 Task: Create New Customer with Customer Name: Savage Burrito, Billing Address Line1: 4761 Agriculture Lane, Billing Address Line2:  Homestead, Billing Address Line3:  Florida 33030
Action: Mouse pressed left at (145, 45)
Screenshot: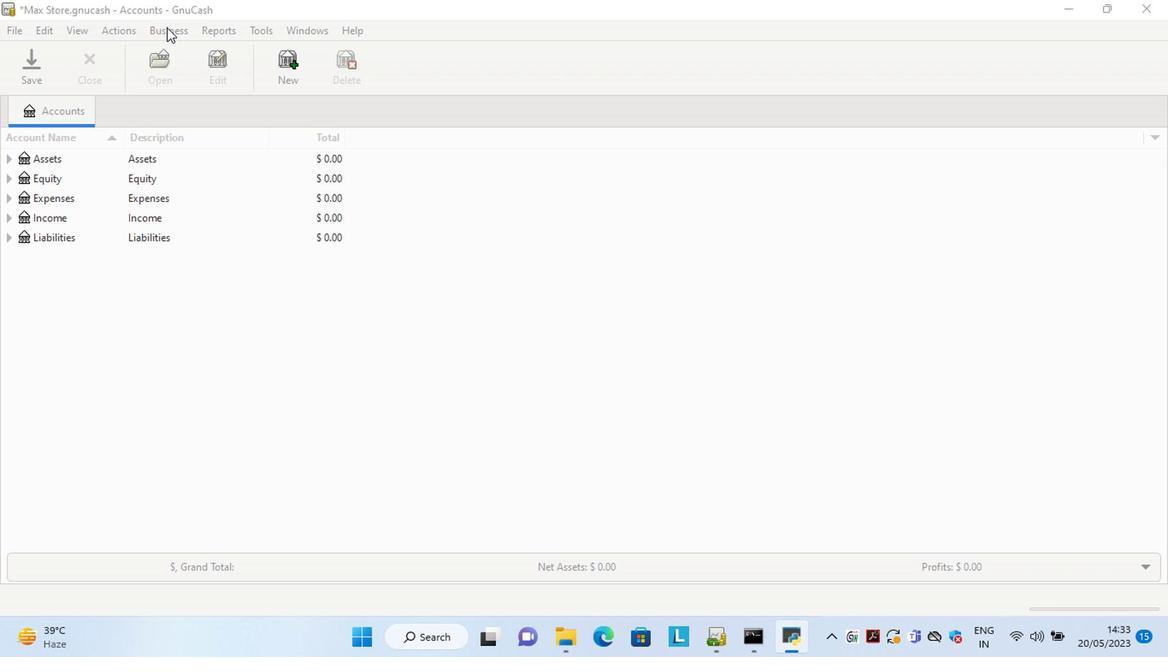 
Action: Mouse moved to (292, 87)
Screenshot: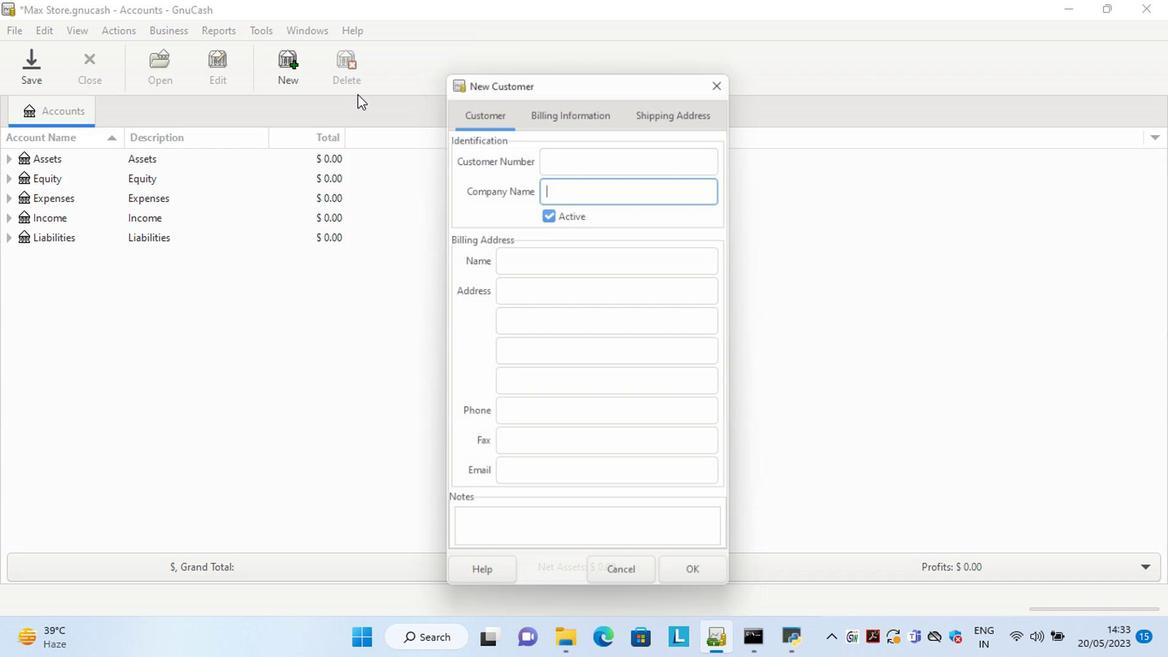 
Action: Mouse pressed left at (292, 87)
Screenshot: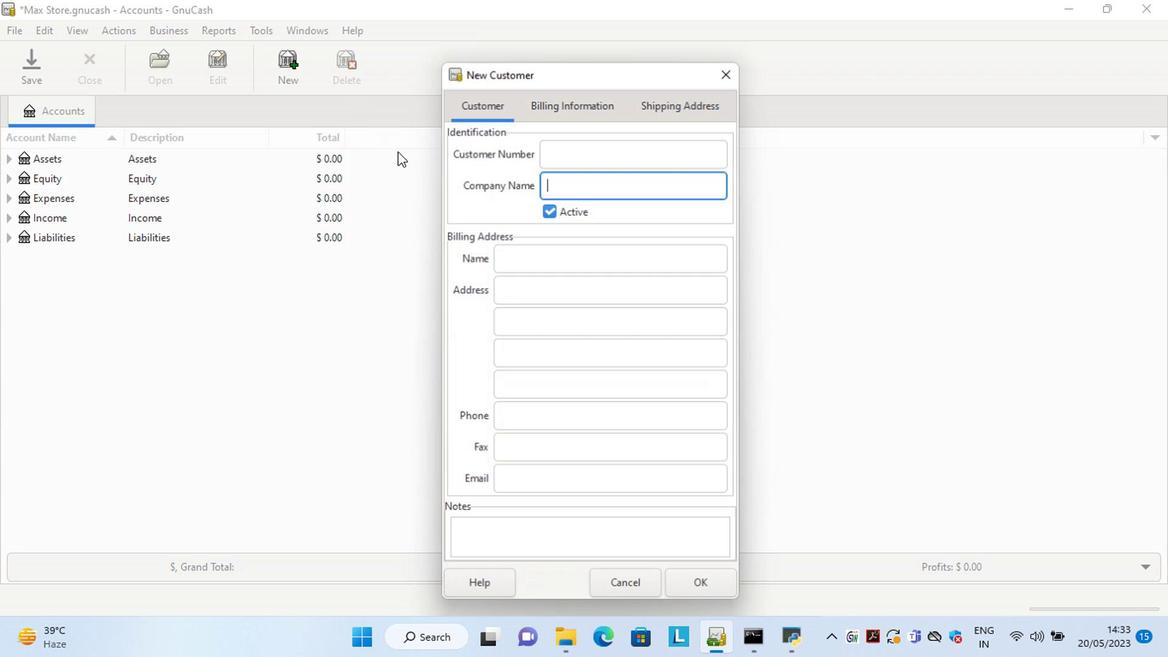 
Action: Mouse moved to (631, 141)
Screenshot: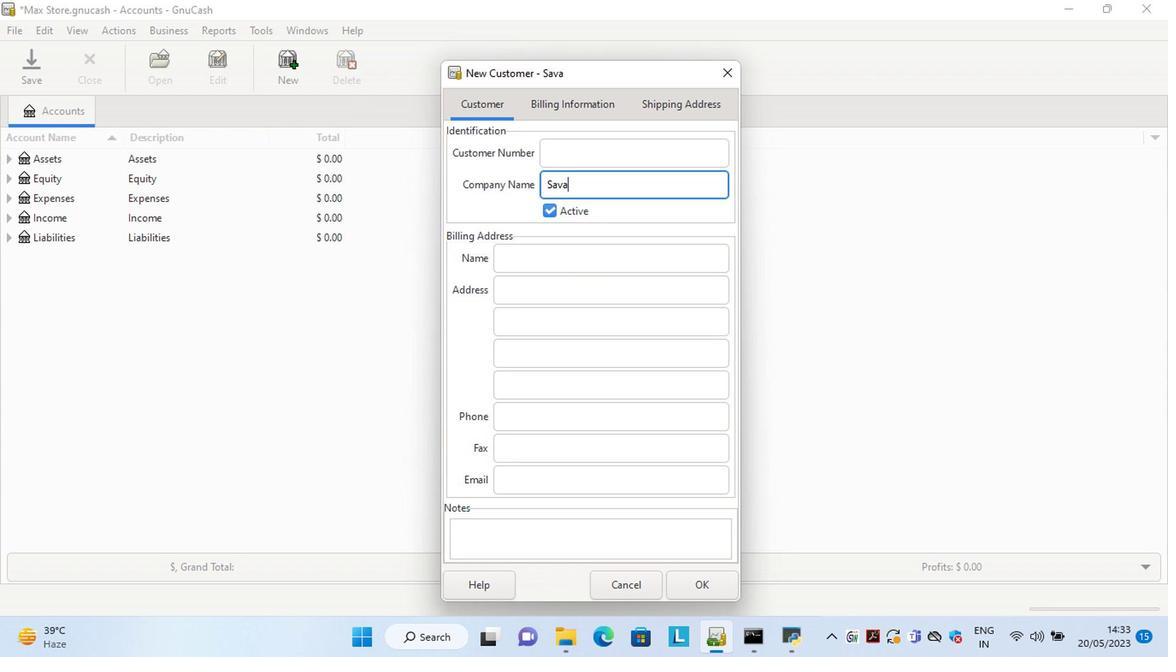 
Action: Mouse pressed left at (631, 141)
Screenshot: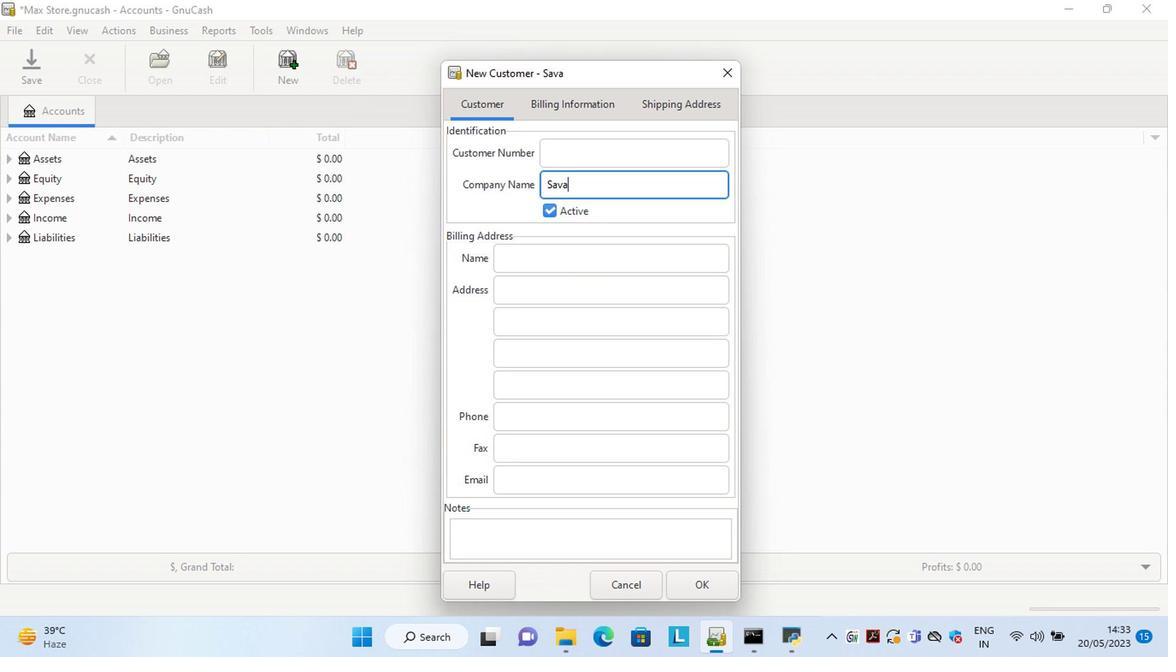 
Action: Mouse moved to (141, 43)
Screenshot: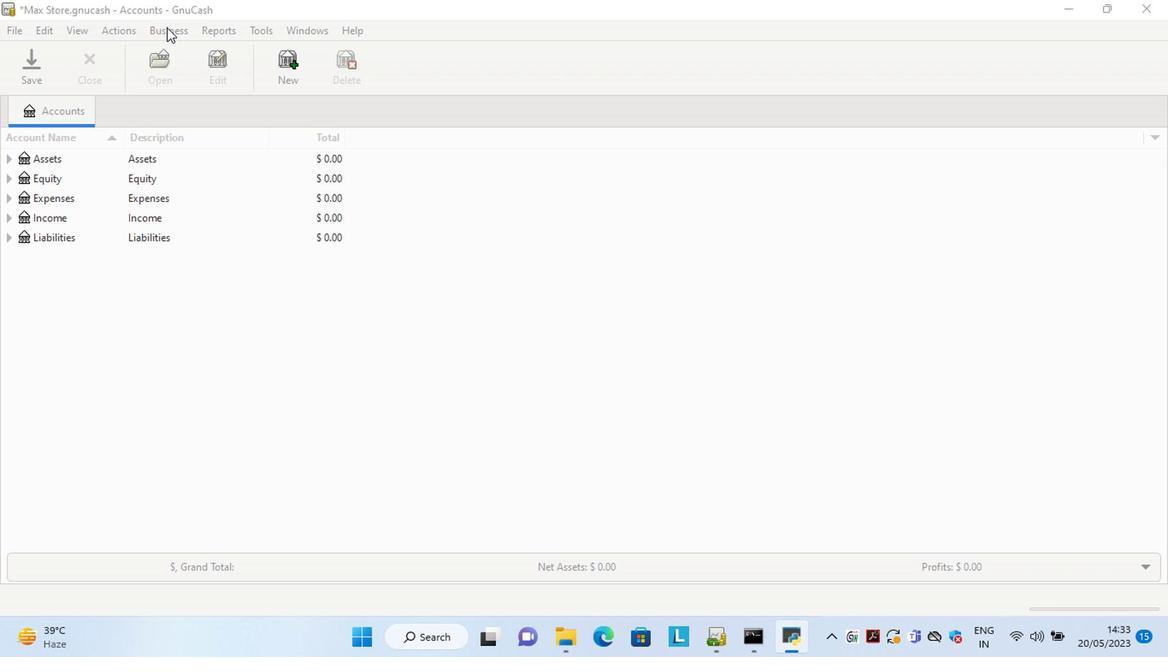 
Action: Mouse pressed left at (141, 43)
Screenshot: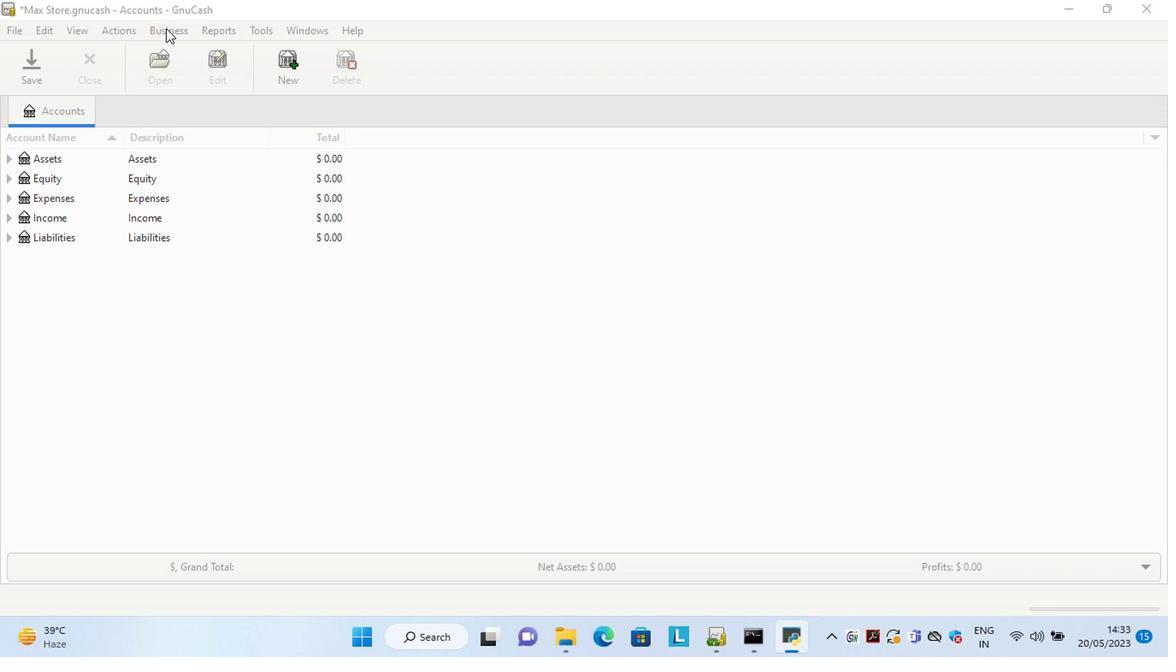 
Action: Mouse moved to (268, 71)
Screenshot: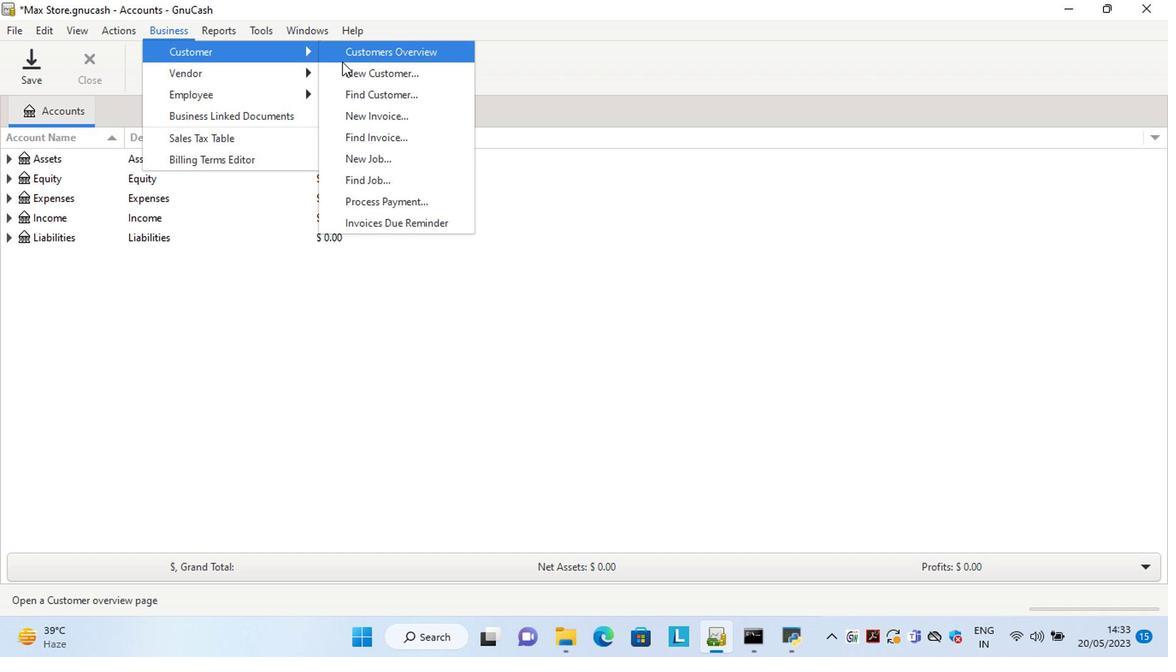 
Action: Mouse pressed left at (268, 71)
Screenshot: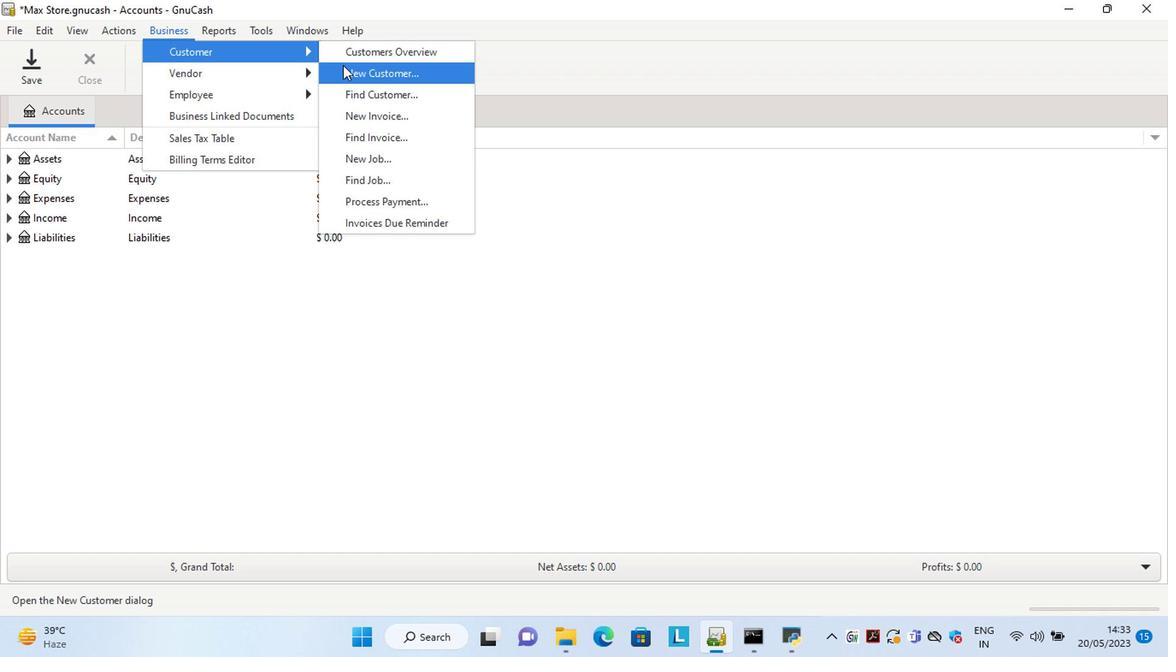 
Action: Mouse moved to (881, 255)
Screenshot: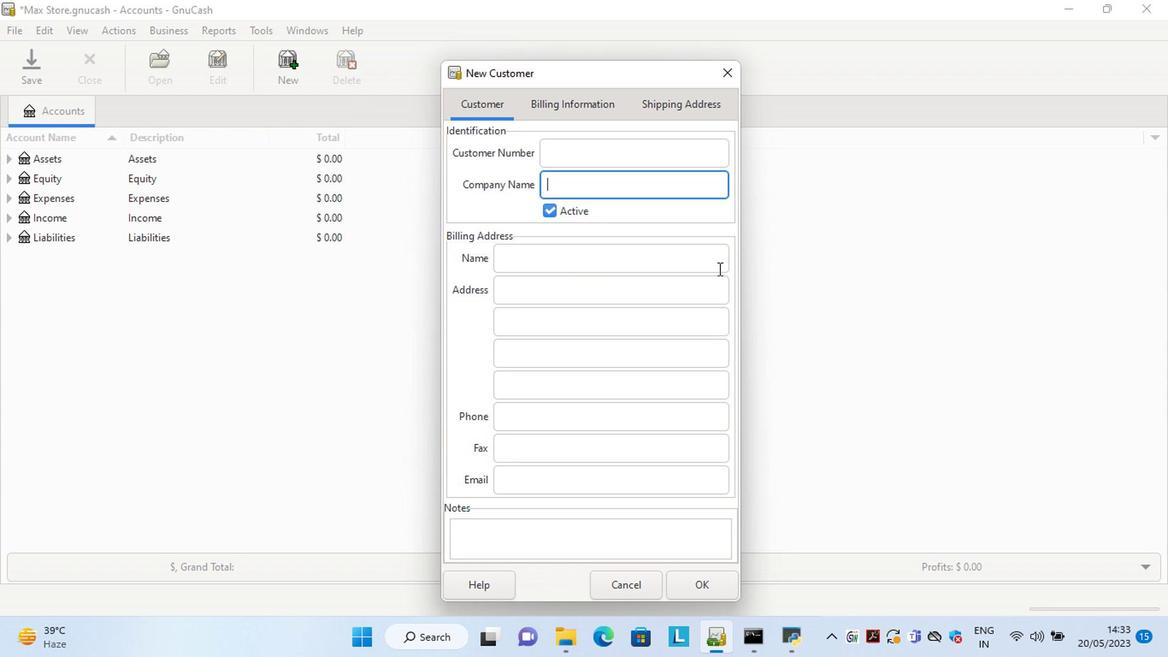 
Action: Key pressed <Key.shift>Savag<Key.space><Key.shift>Burrito<Key.tab><Key.tab><Key.tab>4761<Key.space><Key.shift>Agriculture<Key.space><Key.shift>Lane<Key.tab>homest<Key.tab>f<Key.tab>
Screenshot: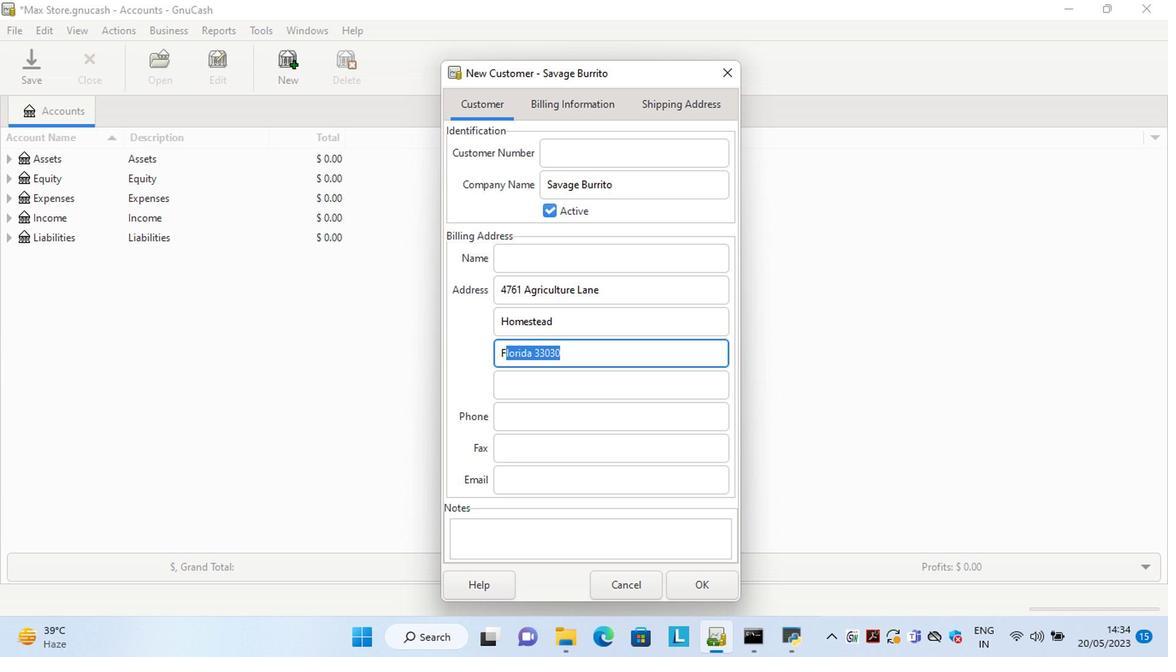 
Action: Mouse moved to (518, 437)
Screenshot: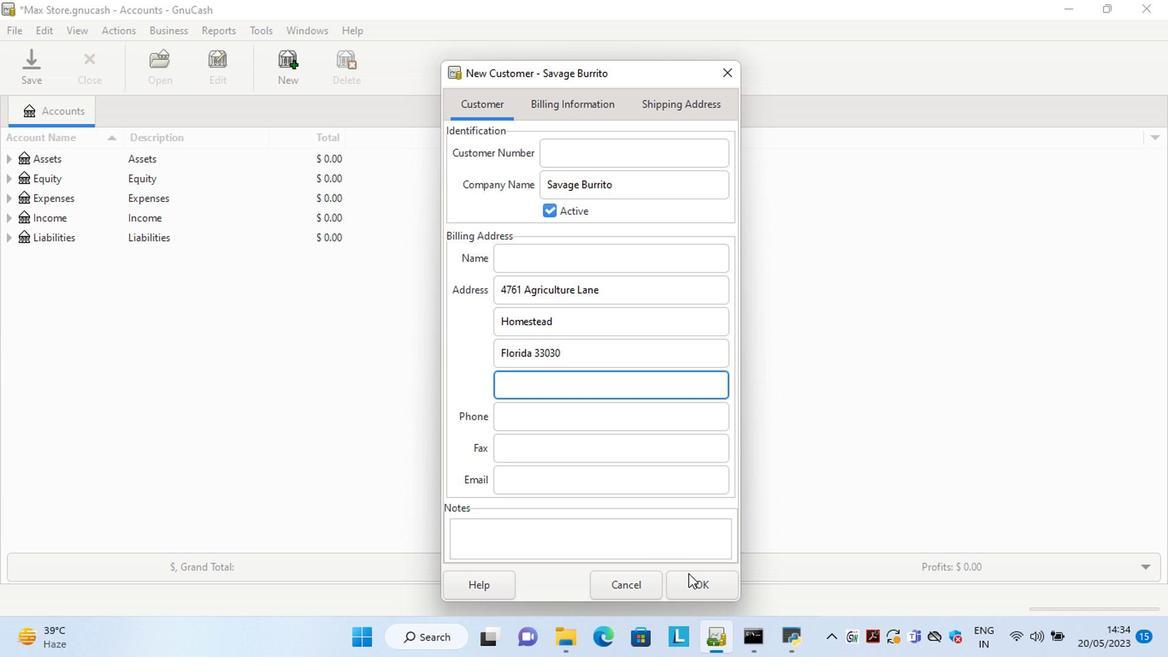 
Action: Mouse pressed left at (518, 437)
Screenshot: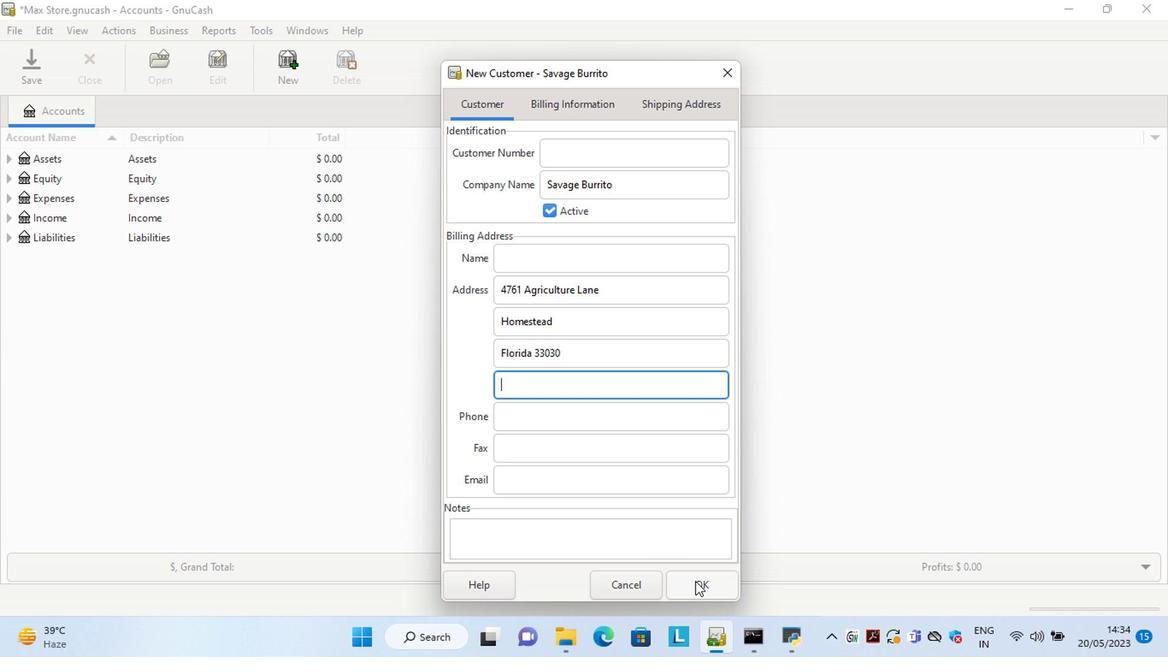 
